 Task: Compute the Bessel function of the second kind.
Action: Mouse moved to (151, 66)
Screenshot: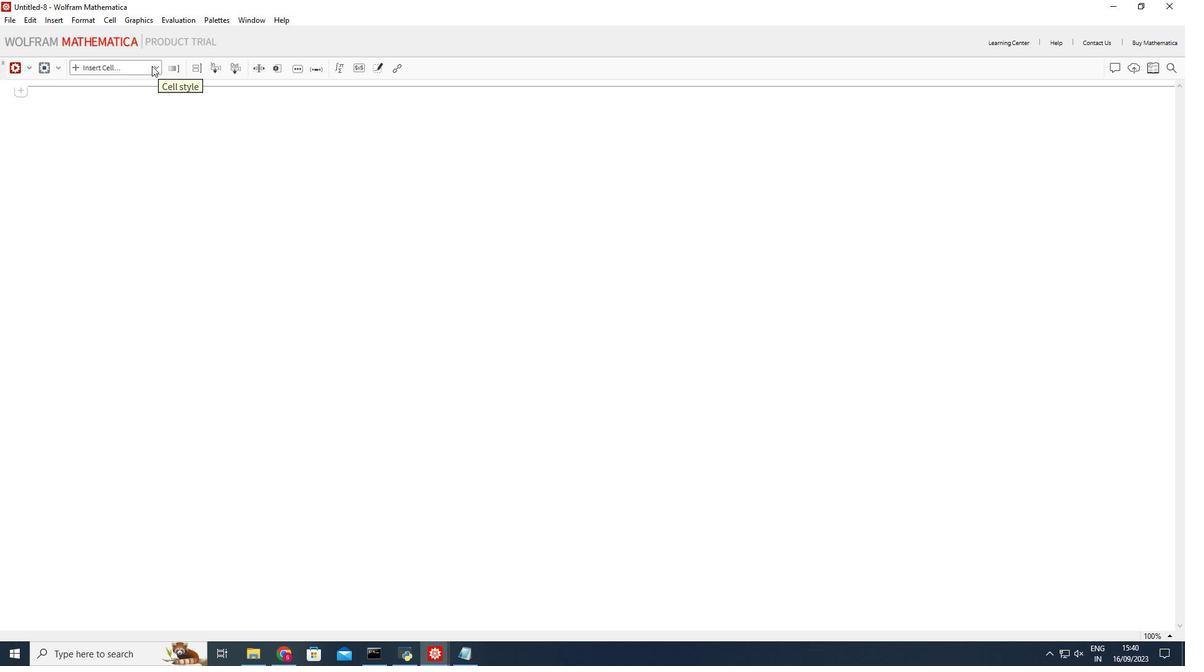 
Action: Mouse pressed left at (151, 66)
Screenshot: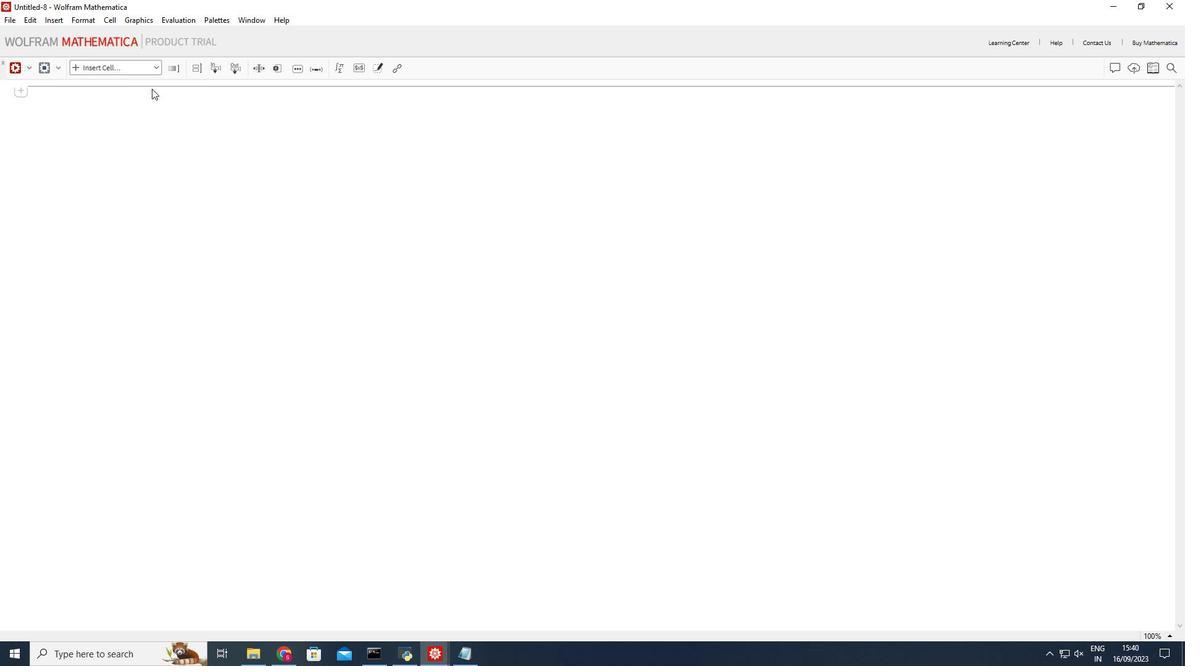 
Action: Mouse moved to (117, 95)
Screenshot: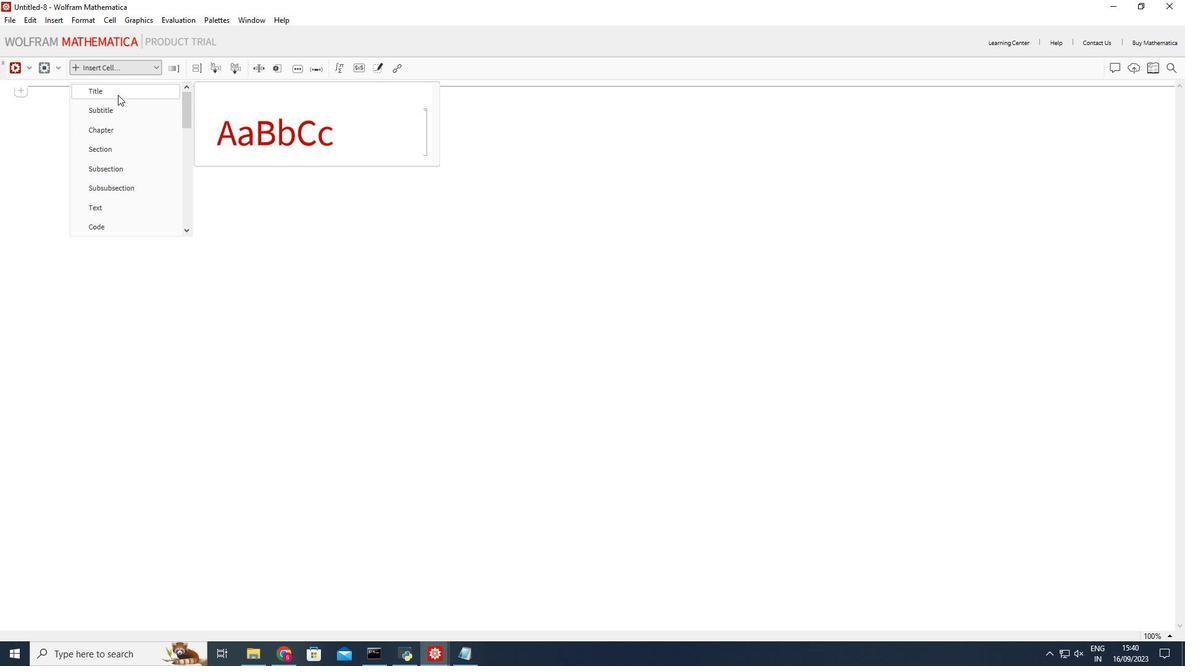 
Action: Mouse pressed left at (117, 95)
Screenshot: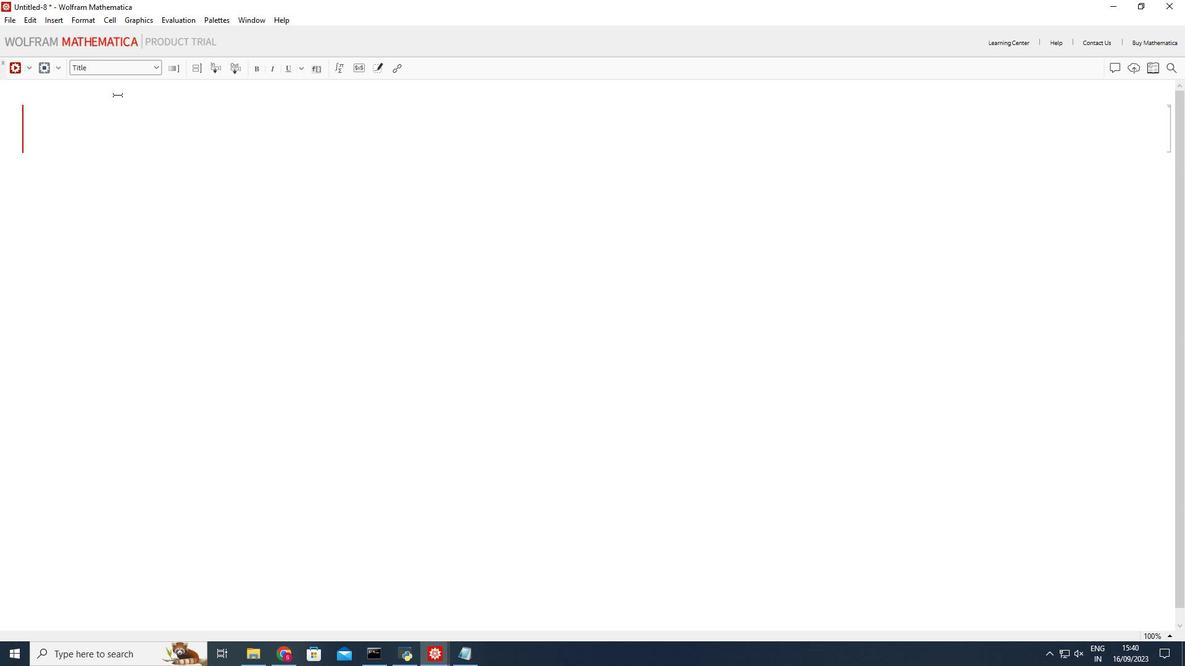 
Action: Mouse moved to (107, 129)
Screenshot: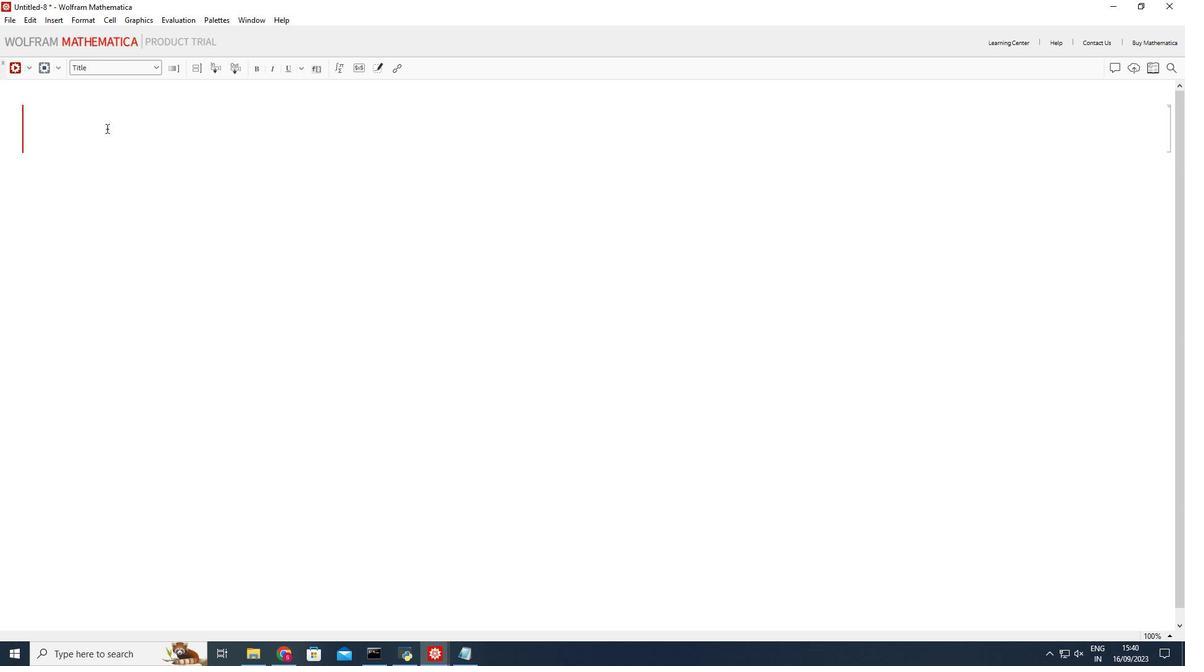 
Action: Mouse pressed left at (107, 129)
Screenshot: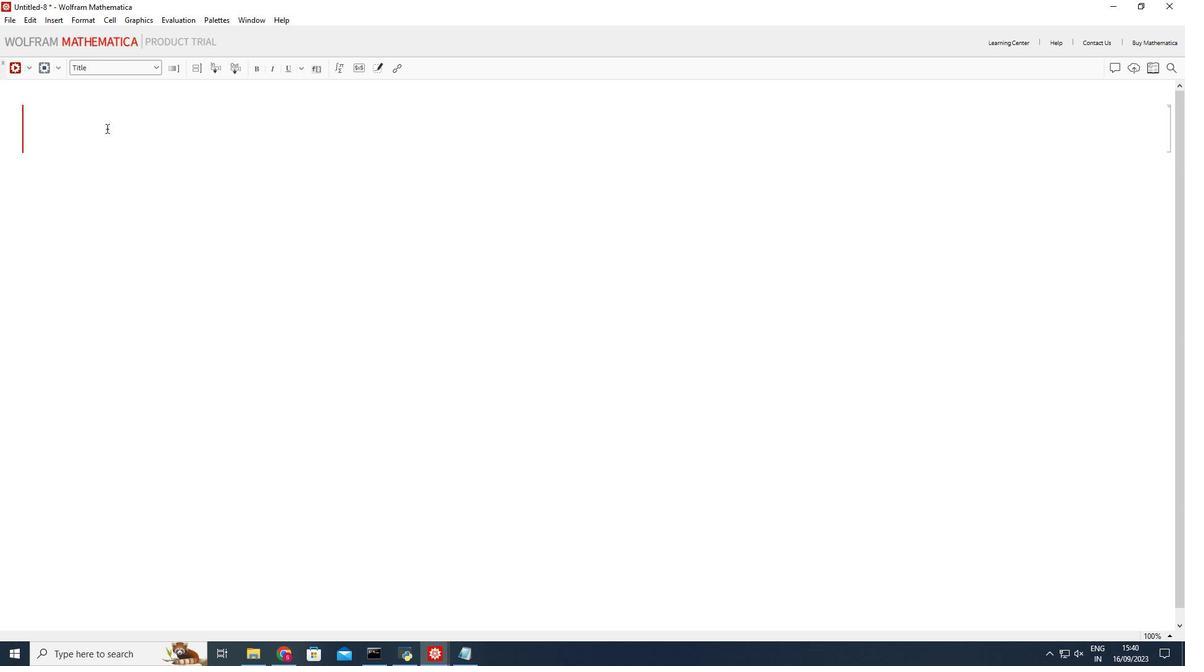 
Action: Key pressed <Key.shift_r>Bessel<Key.space>function<Key.space>of<Key.space>the<Key.space>second<Key.space>kind
Screenshot: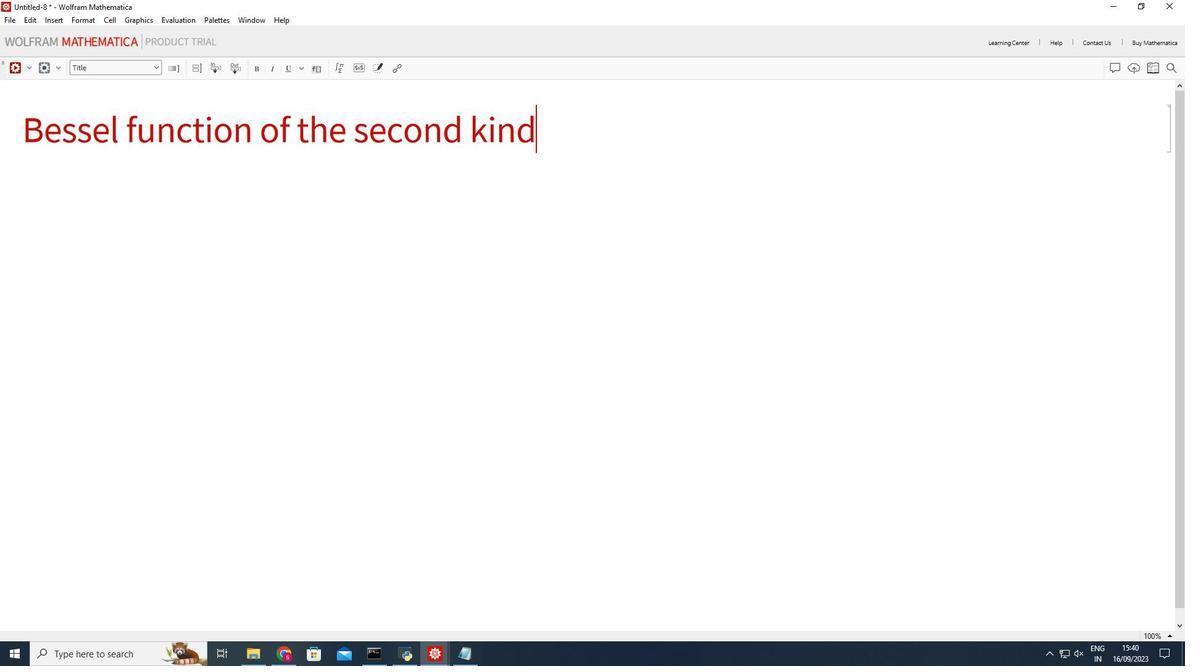 
Action: Mouse moved to (133, 253)
Screenshot: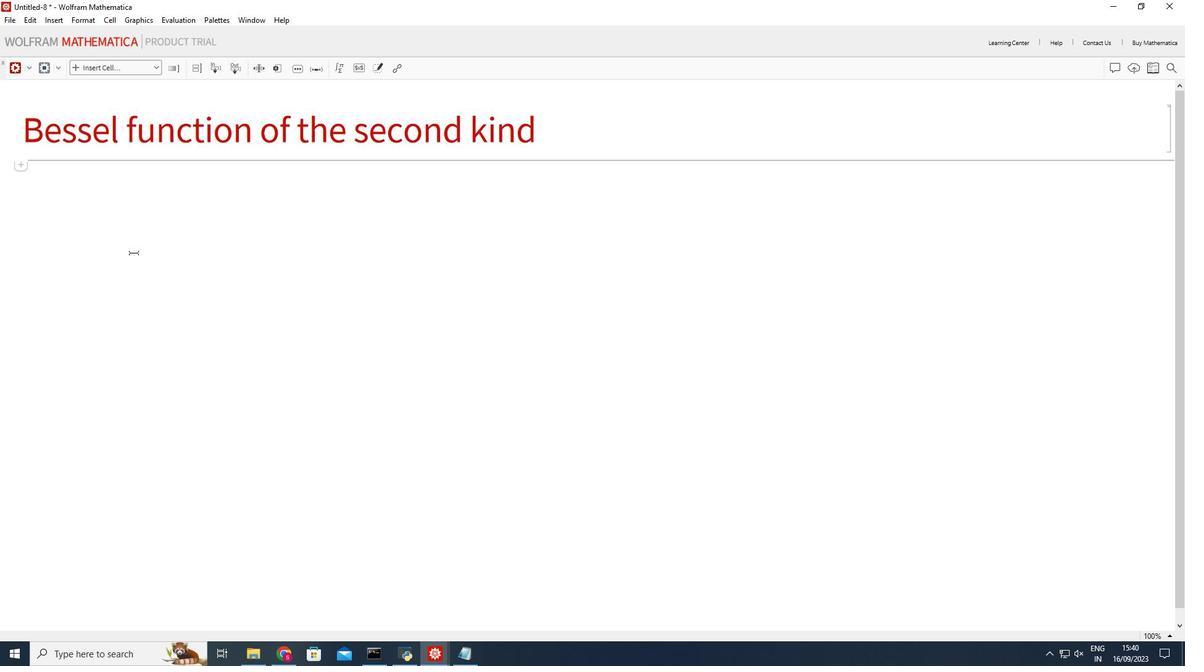 
Action: Mouse pressed left at (133, 253)
Screenshot: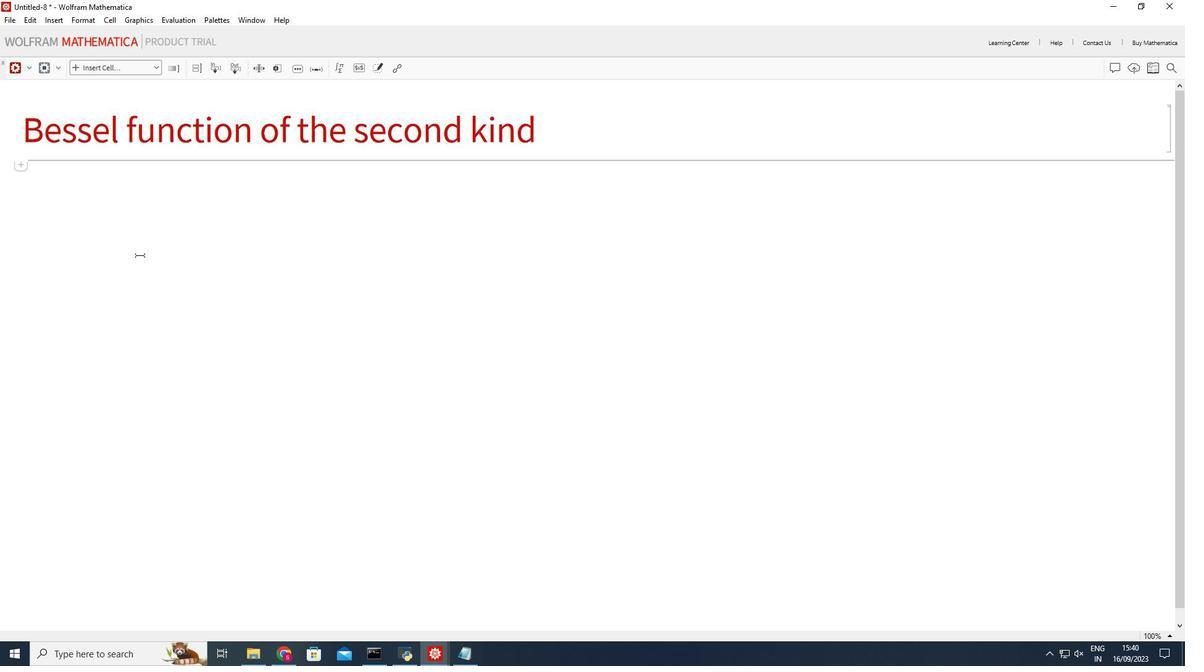 
Action: Mouse moved to (154, 67)
Screenshot: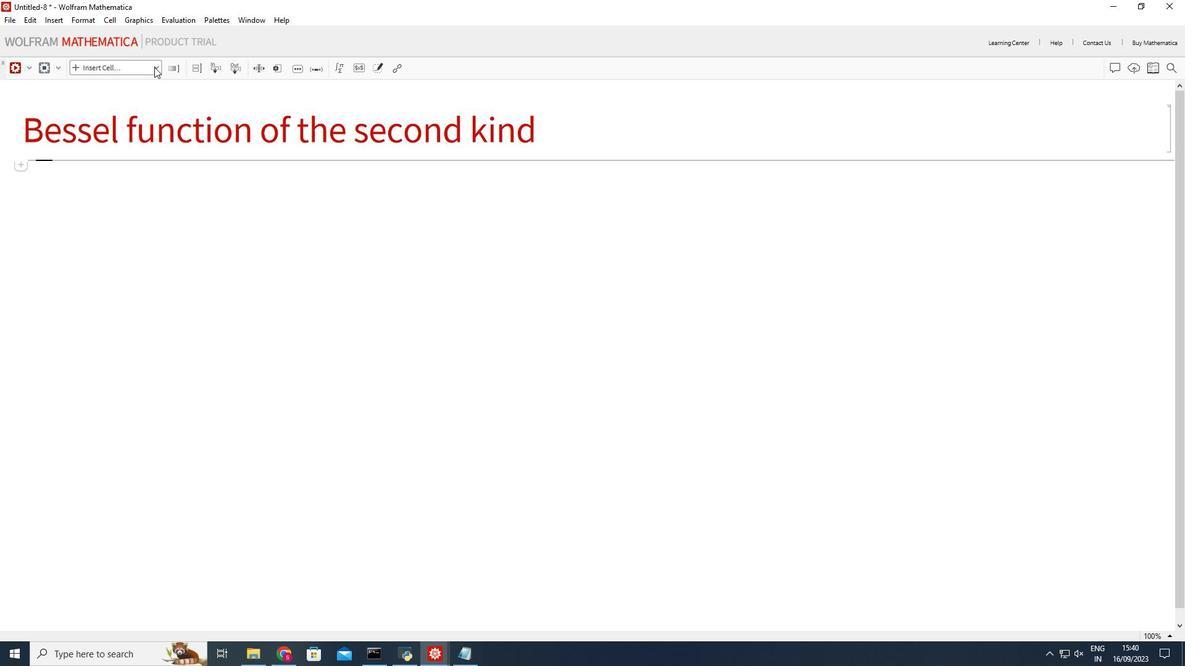 
Action: Mouse pressed left at (154, 67)
Screenshot: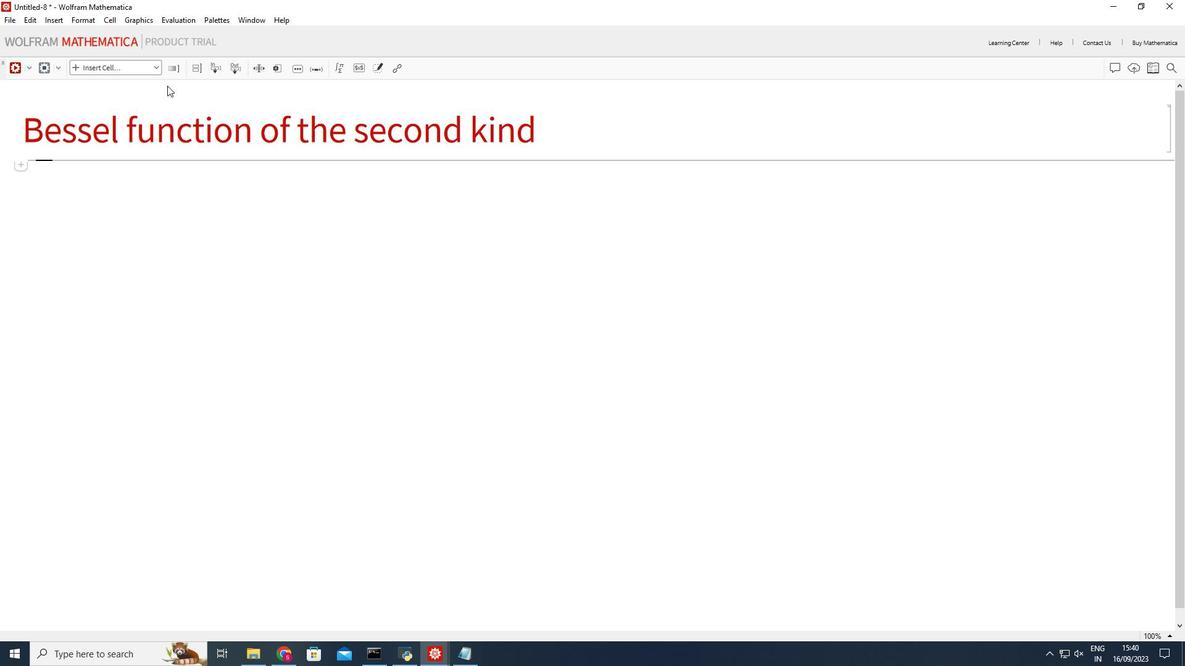 
Action: Mouse moved to (111, 234)
Screenshot: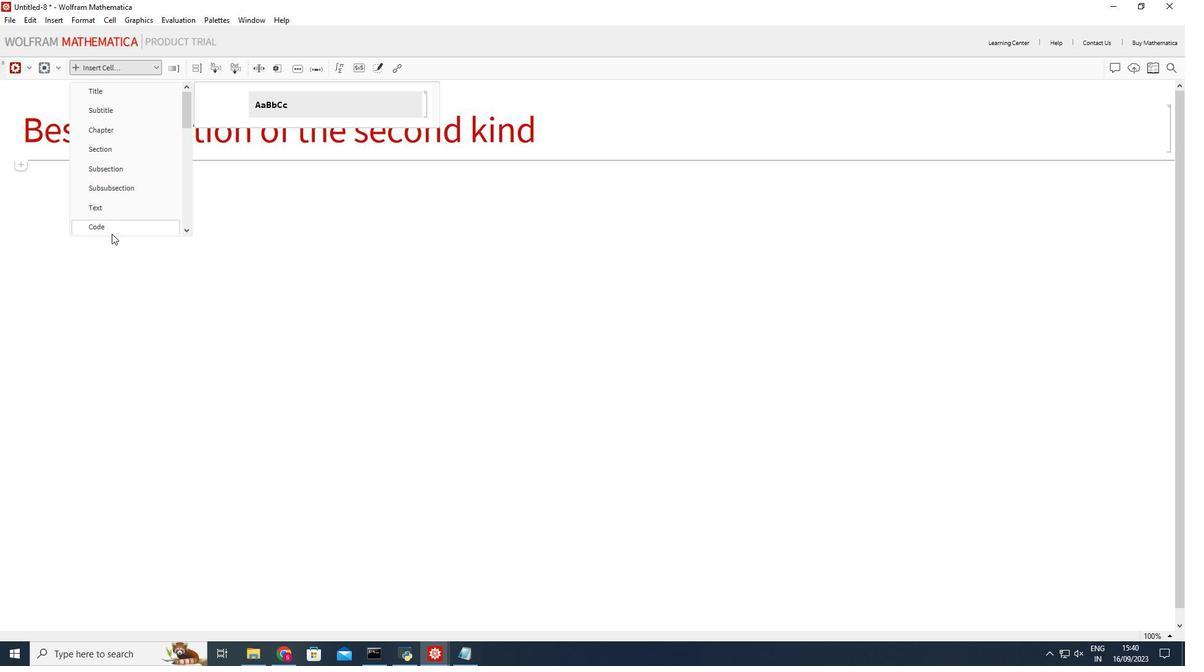 
Action: Mouse pressed left at (111, 234)
Screenshot: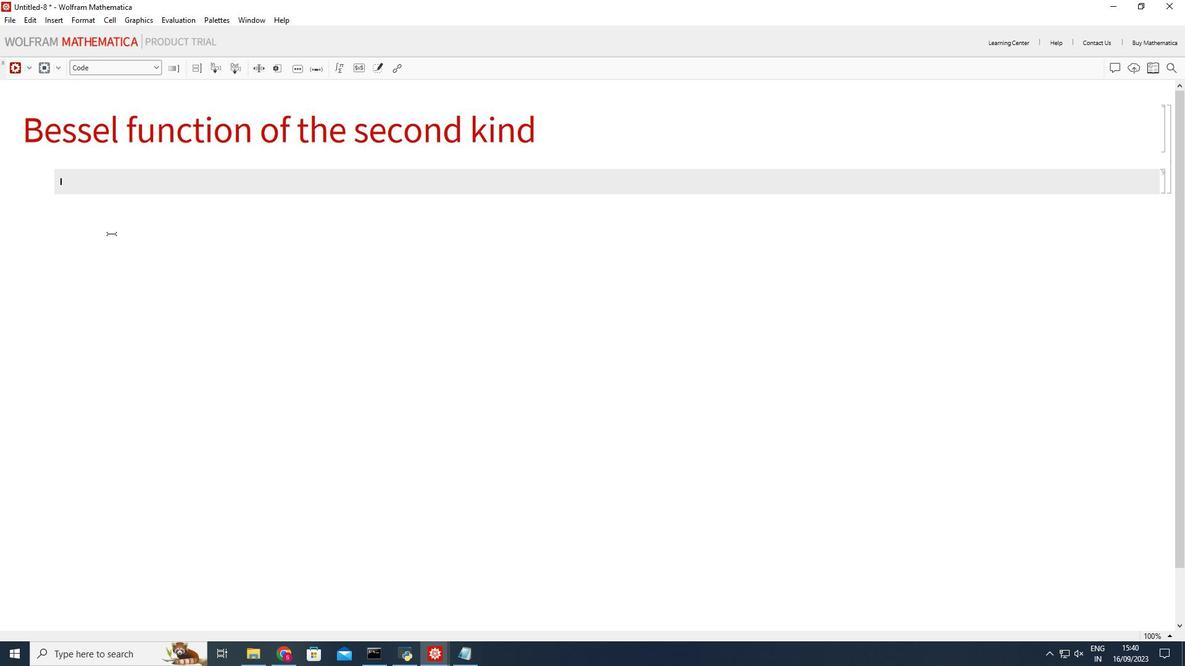 
Action: Mouse moved to (102, 181)
Screenshot: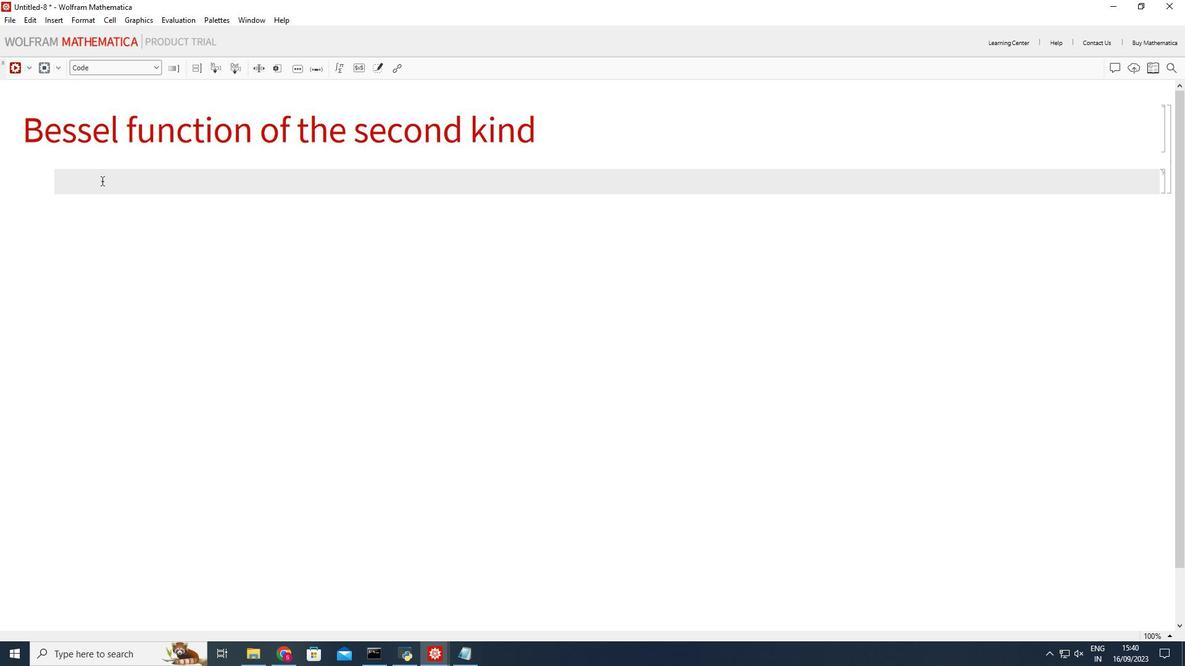 
Action: Mouse pressed left at (102, 181)
Screenshot: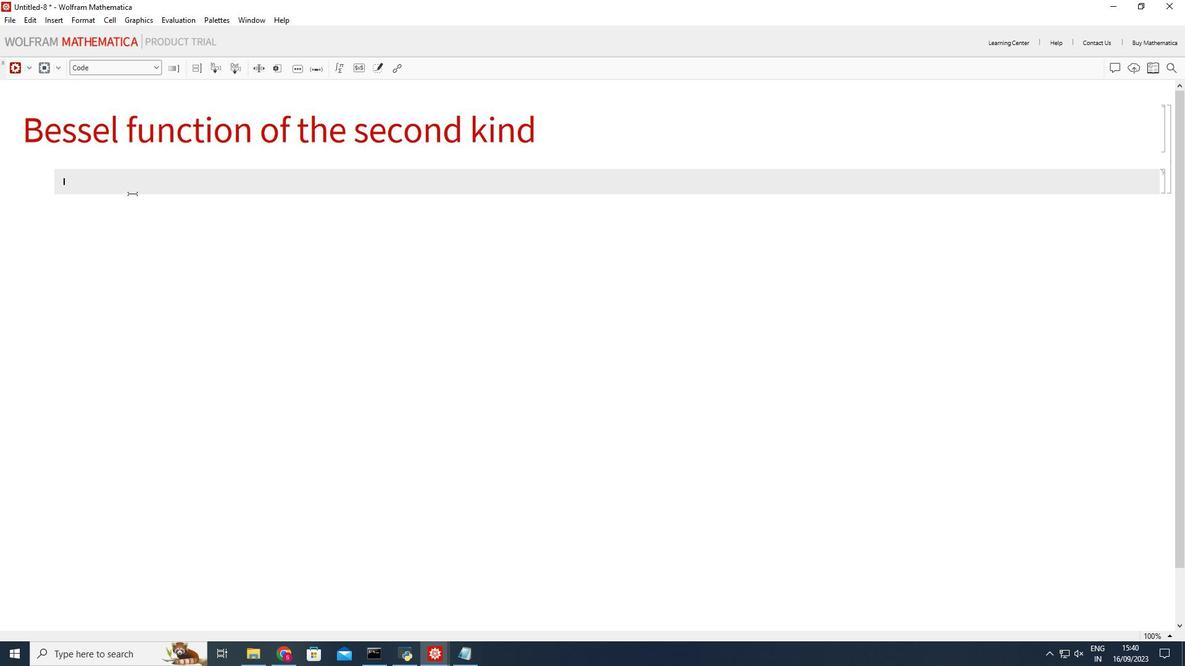 
Action: Mouse moved to (509, 308)
Screenshot: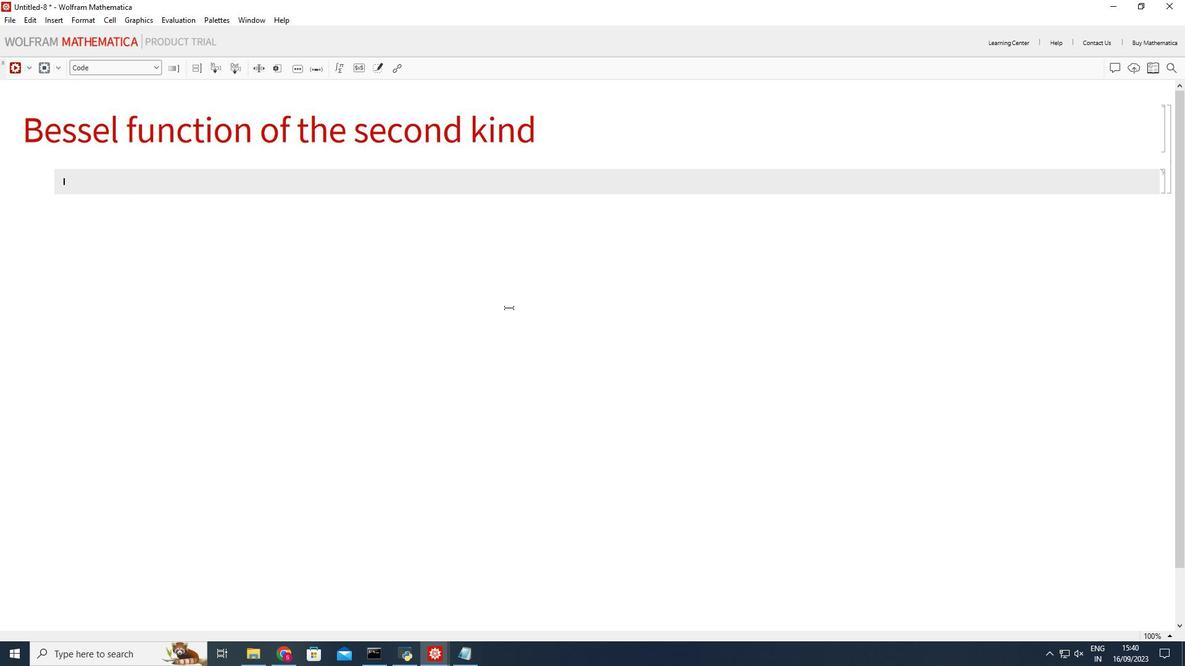 
Action: Key pressed <Key.shift_r>(<Key.shift_r>*<Key.space><Key.shift_r>Define<Key.space>the<Key.space>order<Key.space>and<Key.space>argument<Key.space>of<Key.space>the<Key.space><Key.shift_r>Bessel<Key.space>function<Key.right><Key.right><Key.enter>order<Key.space>=2<Key.left><Key.space><Key.right>;<Key.space><Key.space><Key.space><Key.shift_r>(*<Key.space><Key.shift_r>Order<Key.space>of<Key.space>the<Key.space><Key.shift_r>Bessel<Key.space>function<Key.right><Key.left><Key.space><Key.right><Key.right><Key.enter>x<Key.space>=<Key.space>1.5;<Key.space><Key.space><Key.space><Key.shift_r>(<Key.shift_r><Key.shift_r><Key.shift_r><Key.shift_r><Key.shift_r><Key.shift_r><Key.shift_r><Key.shift_r><Key.shift_r><Key.shift_r>*<Key.shift_r>Argument<Key.space>of<Key.space>the<Key.space><Key.shift_r>Bessel<Key.space>function<Key.right><Key.right><Key.enter><Key.enter><Key.shift_r>(*calculate<Key.space>the<Key.space><Key.shift_r>Bessel<Key.space>function<Key.space>of<Key.space>the<Key.space>second<Key.space>kind<Key.right><Key.right><Key.enter>bessel<Key.shift_r>Y<Key.space>=<Key.space><Key.shift_r>Bessel<Key.shift_r>Y[order,<Key.space>x<Key.right><Key.enter><Key.enter><Key.shift_r>(*<Key.space><Key.shift_r>Display<Key.space>the<Key.space>result<Key.space><Key.up><Key.up><Key.right><Key.right><Key.right><Key.right><Key.right>;<Key.down><Key.down><Key.enter>bessel<Key.shift_r>Y<Key.right><Key.left><Key.space><Key.shift_r><Key.enter>
Screenshot: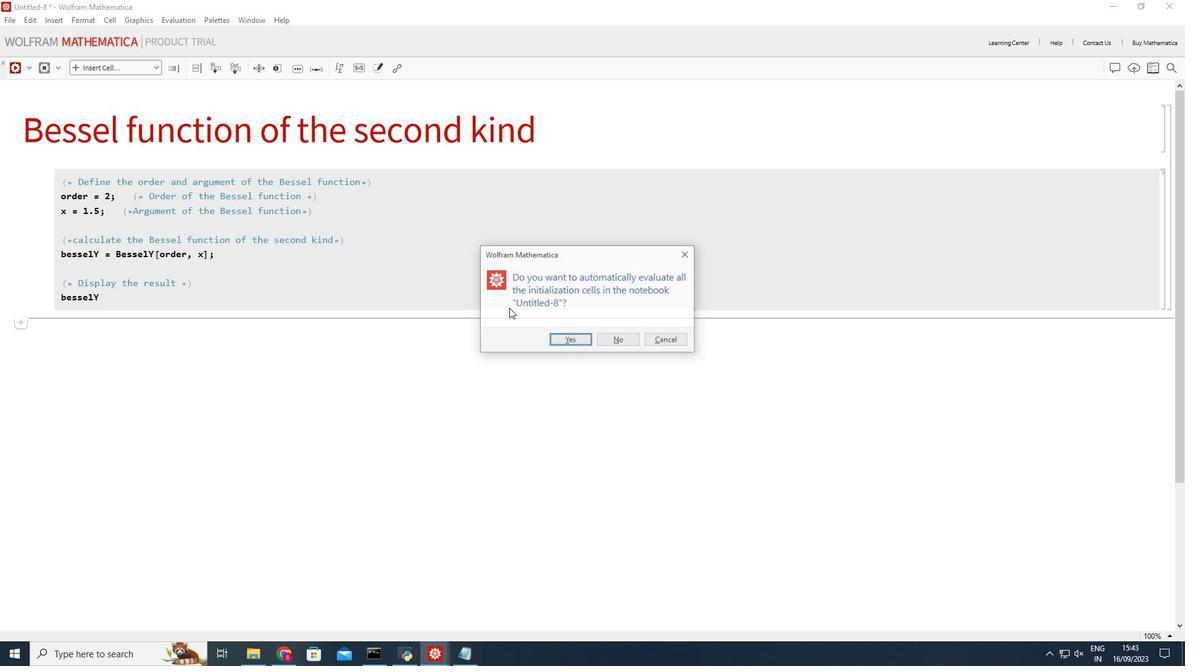 
Action: Mouse moved to (569, 340)
Screenshot: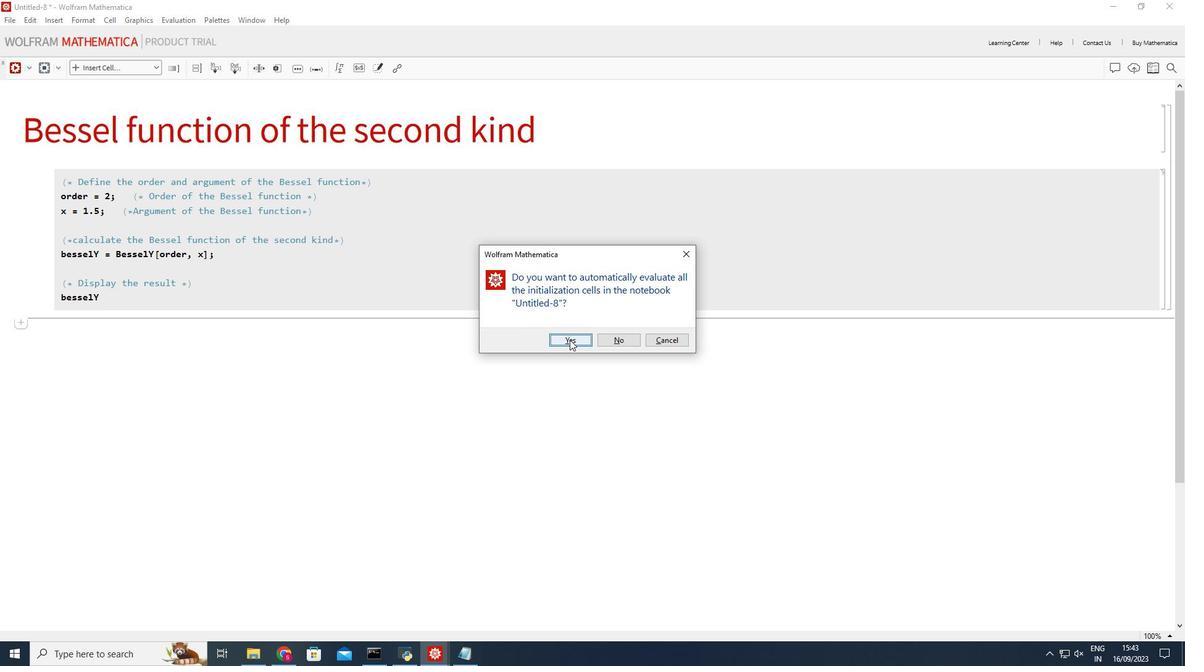 
Action: Mouse pressed left at (569, 340)
Screenshot: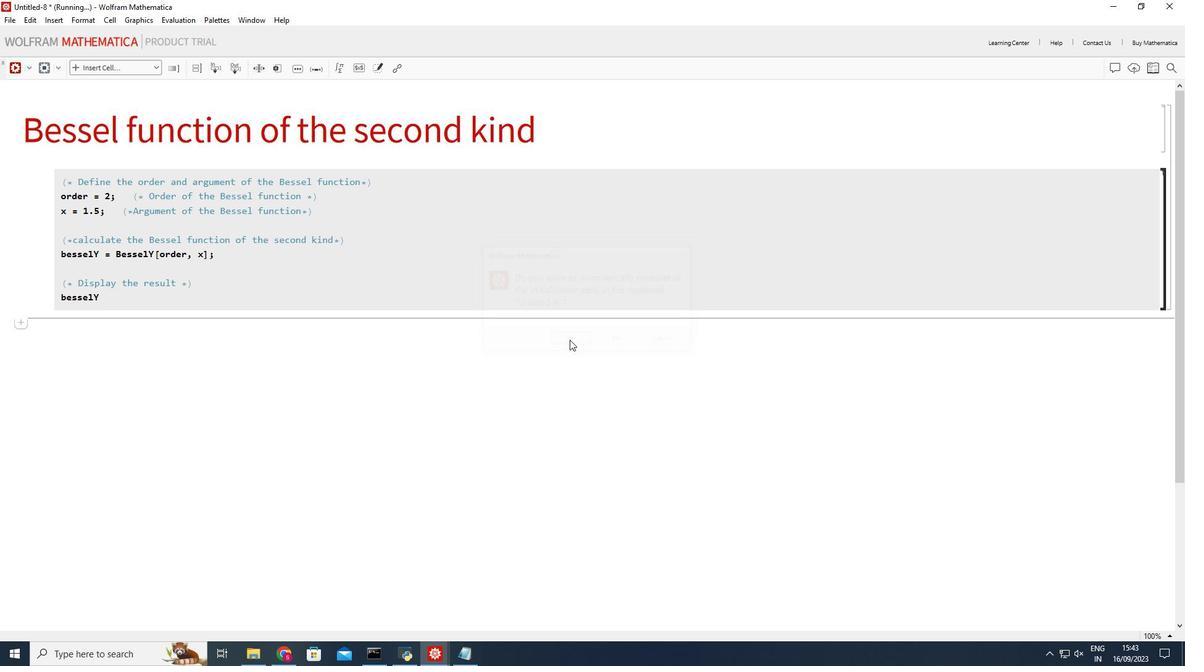 
Action: Mouse moved to (524, 395)
Screenshot: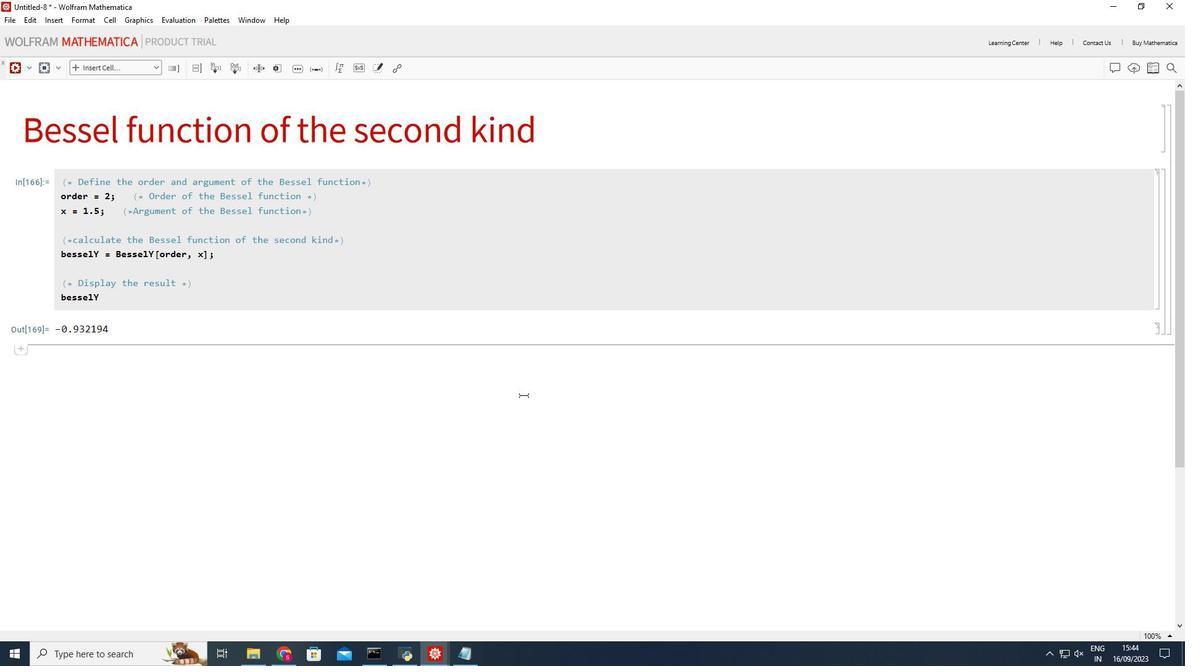 
